 Task: Create a due date automation trigger when advanced on, on the tuesday of the week before a card is due add dates with a start date at 11:00 AM.
Action: Mouse moved to (929, 317)
Screenshot: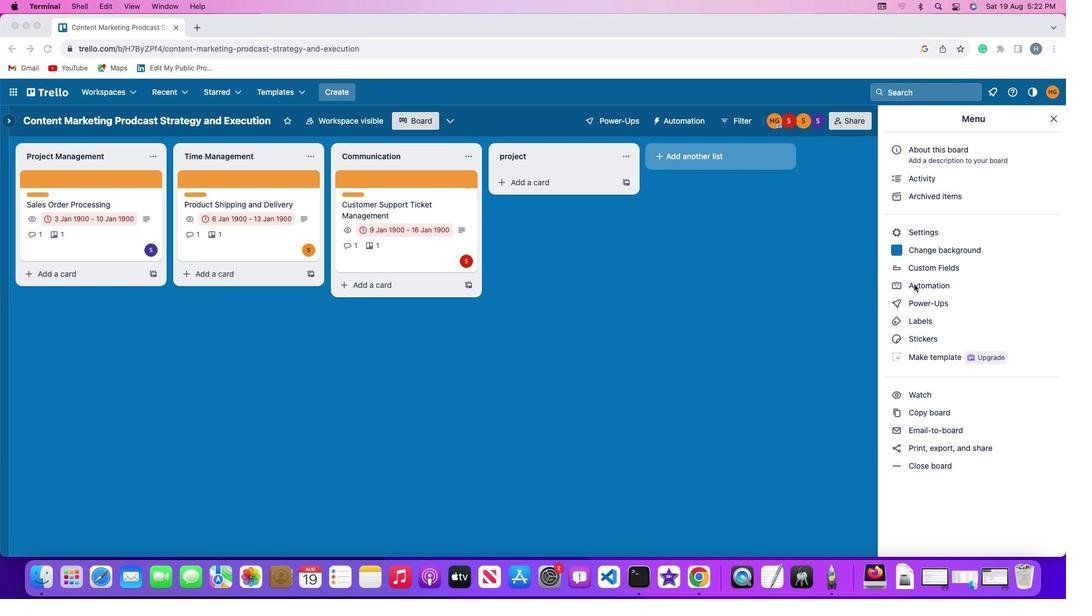 
Action: Mouse pressed left at (929, 317)
Screenshot: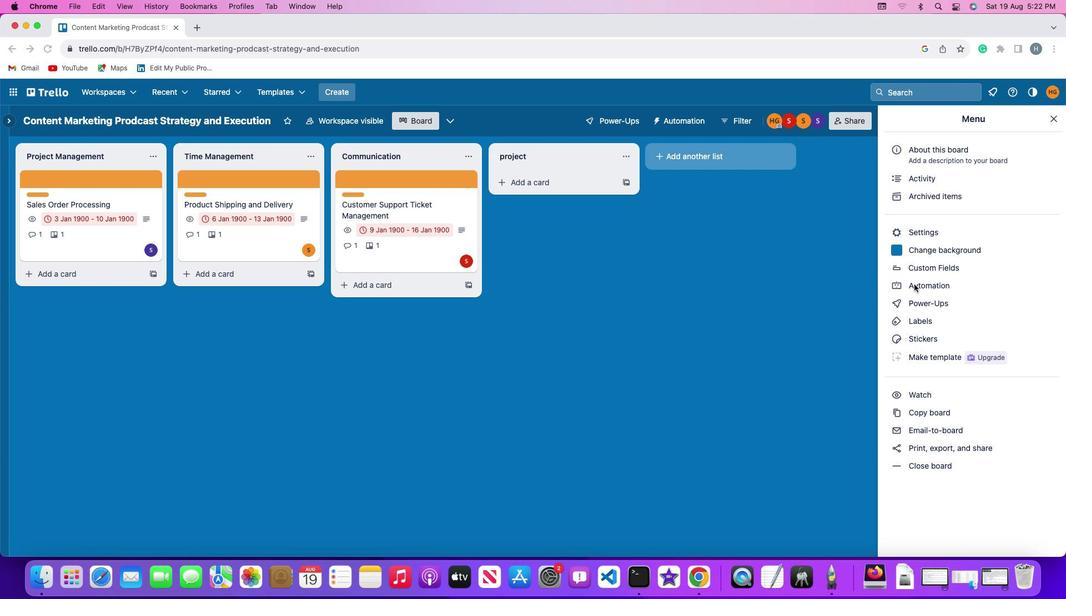 
Action: Mouse pressed left at (929, 317)
Screenshot: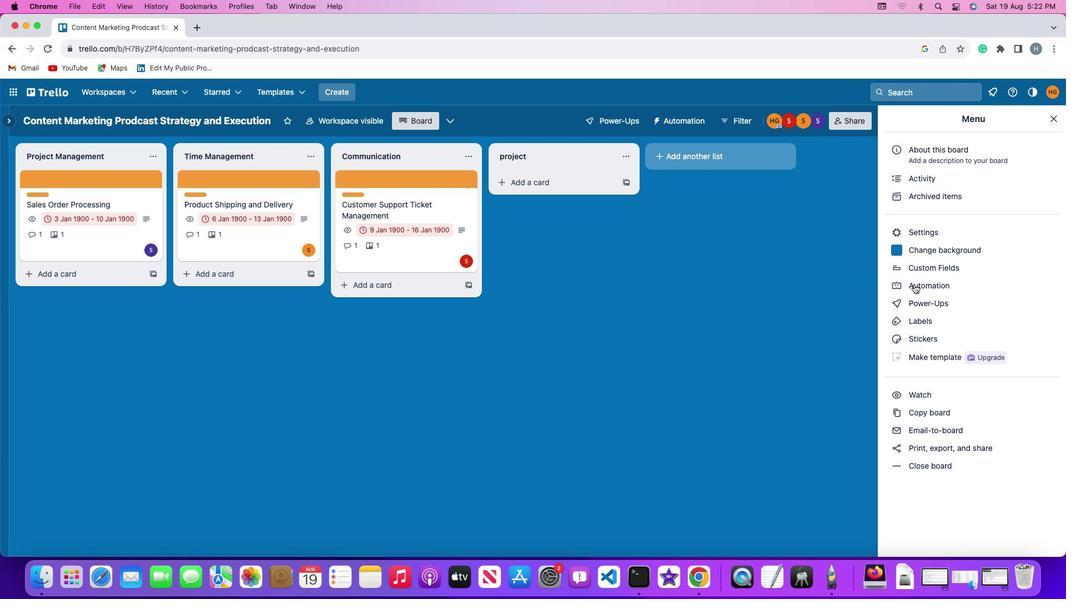 
Action: Mouse moved to (88, 300)
Screenshot: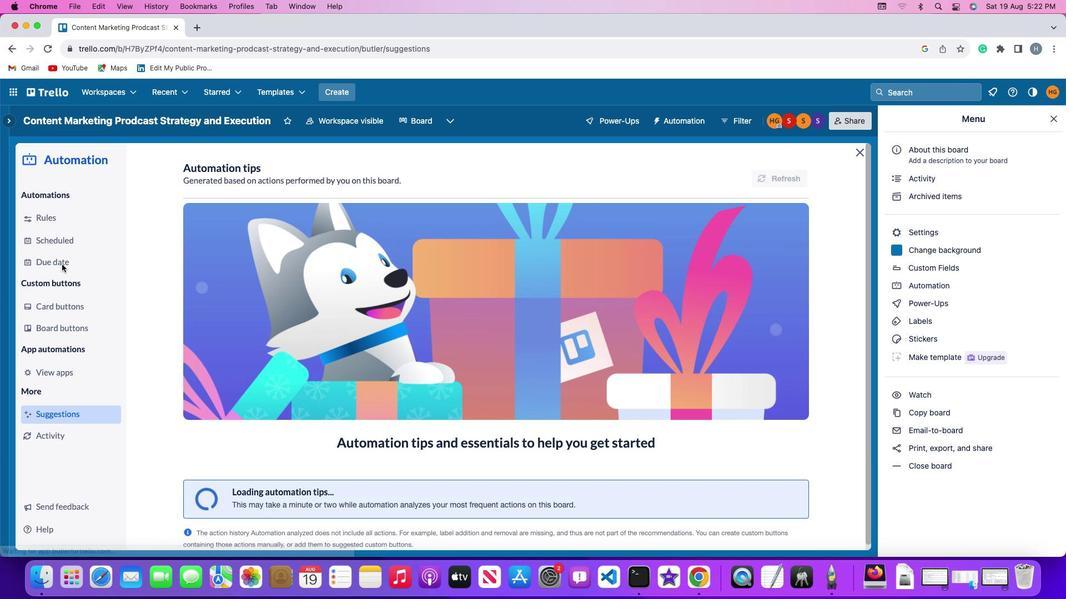 
Action: Mouse pressed left at (88, 300)
Screenshot: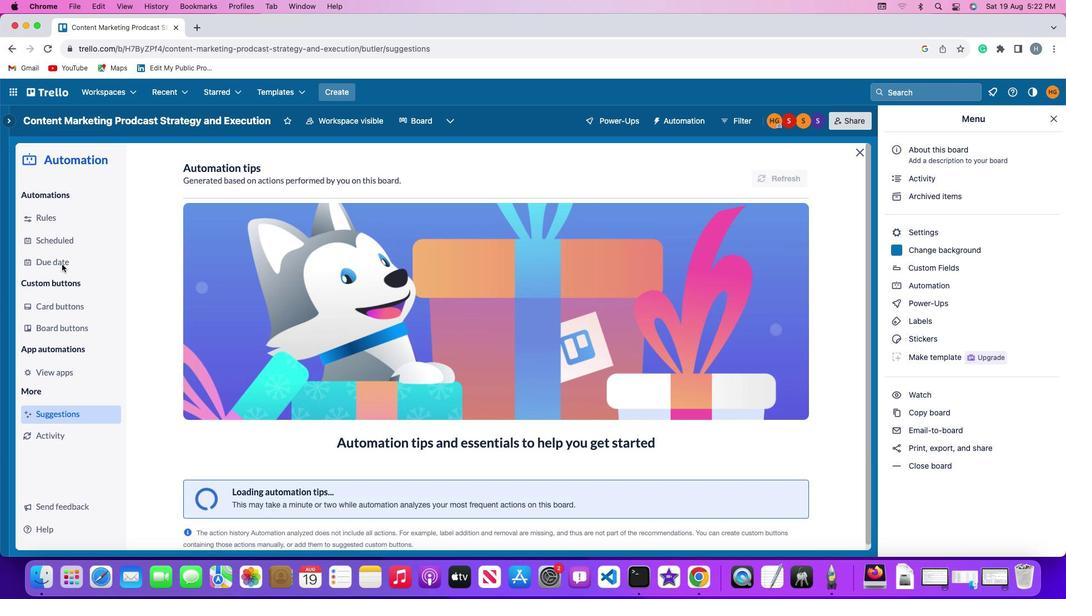 
Action: Mouse moved to (771, 224)
Screenshot: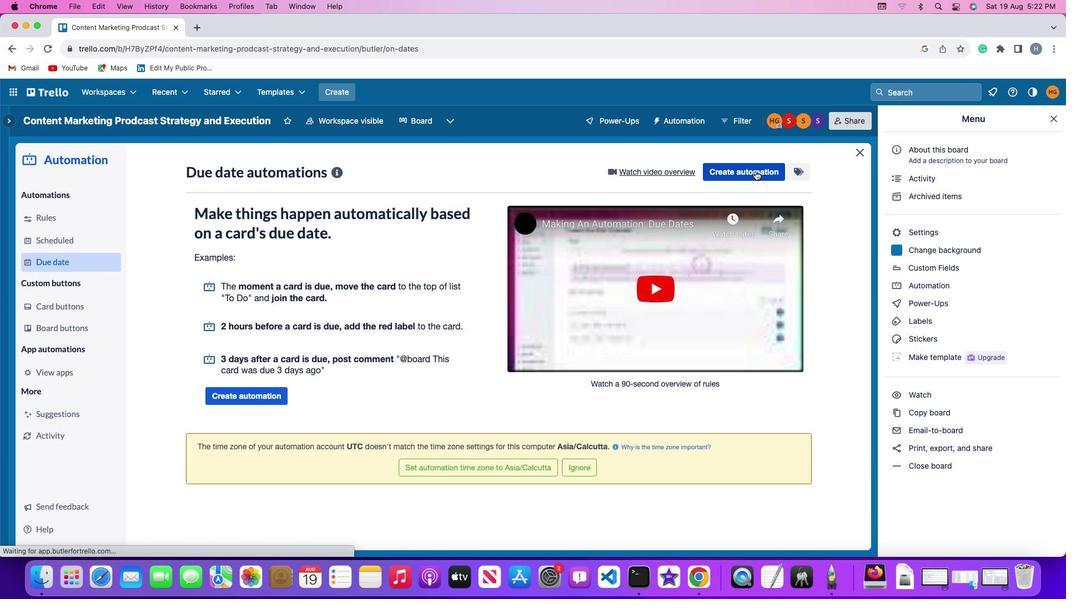 
Action: Mouse pressed left at (771, 224)
Screenshot: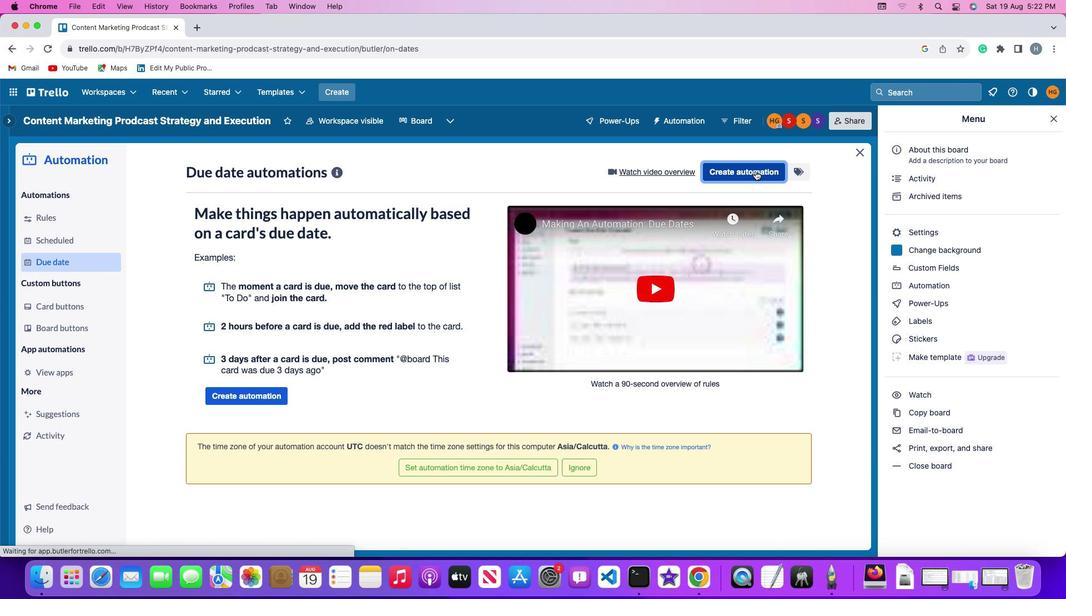 
Action: Mouse moved to (241, 309)
Screenshot: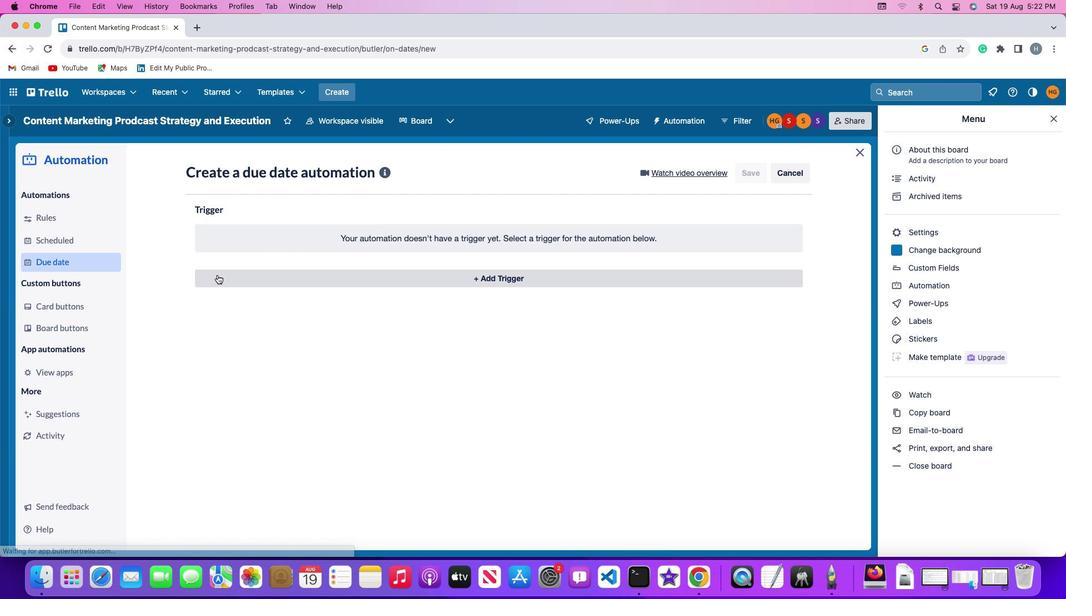 
Action: Mouse pressed left at (241, 309)
Screenshot: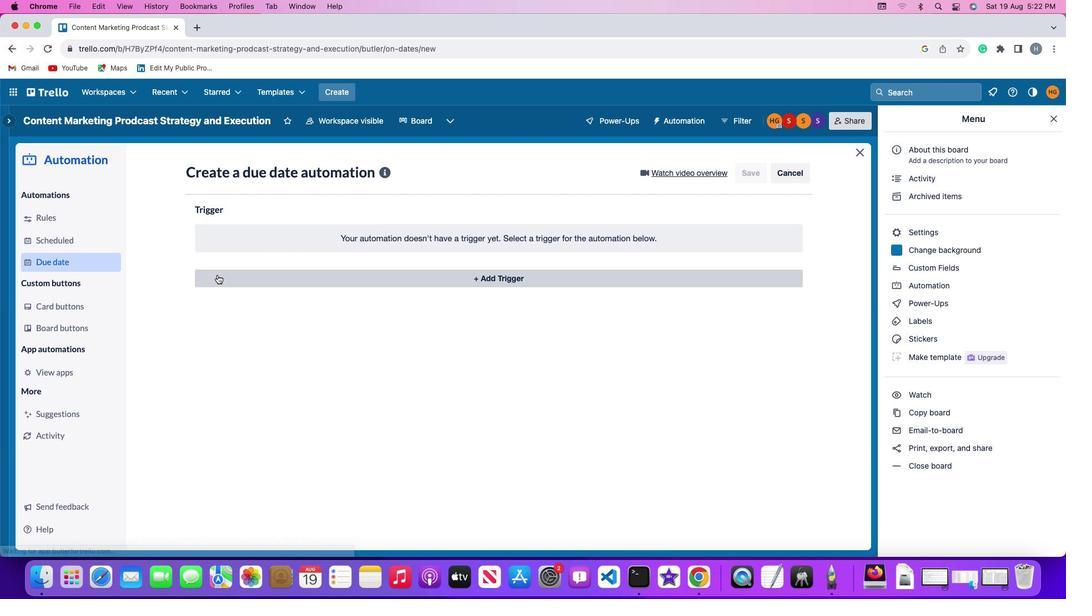 
Action: Mouse moved to (283, 480)
Screenshot: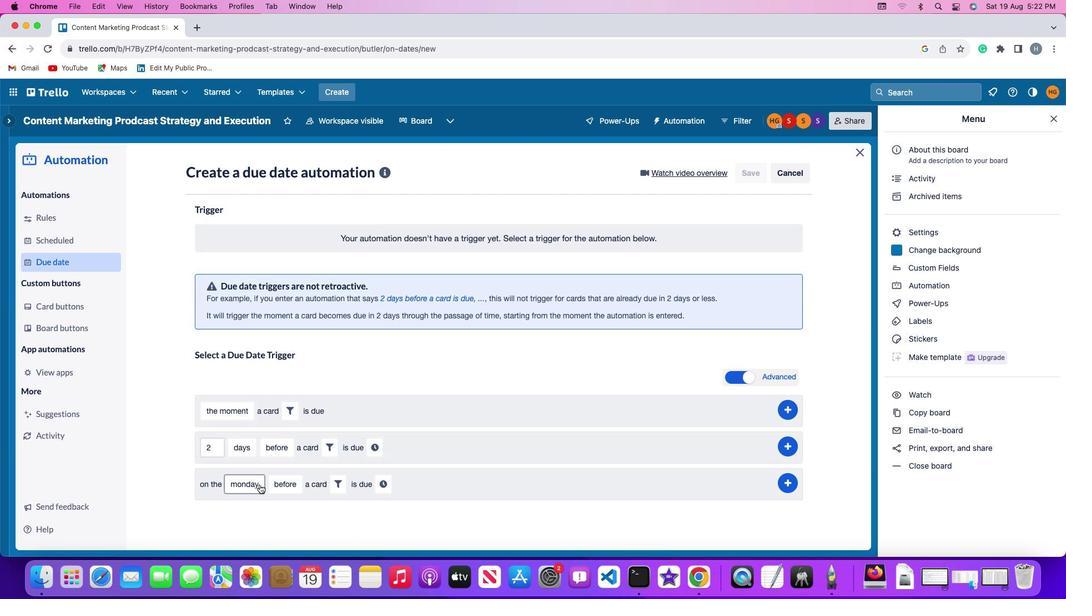 
Action: Mouse pressed left at (283, 480)
Screenshot: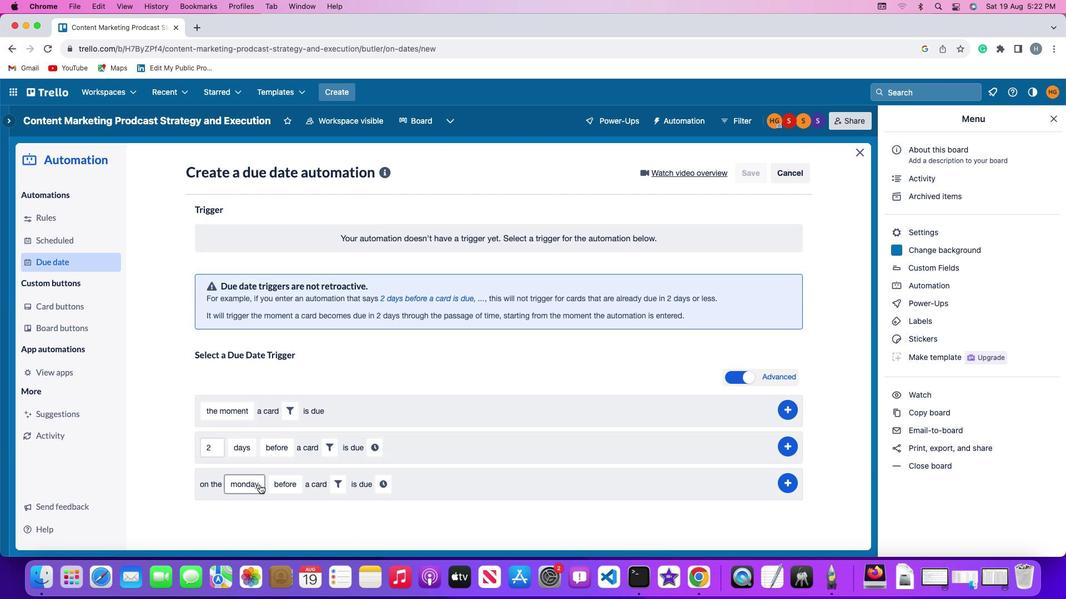 
Action: Mouse moved to (300, 376)
Screenshot: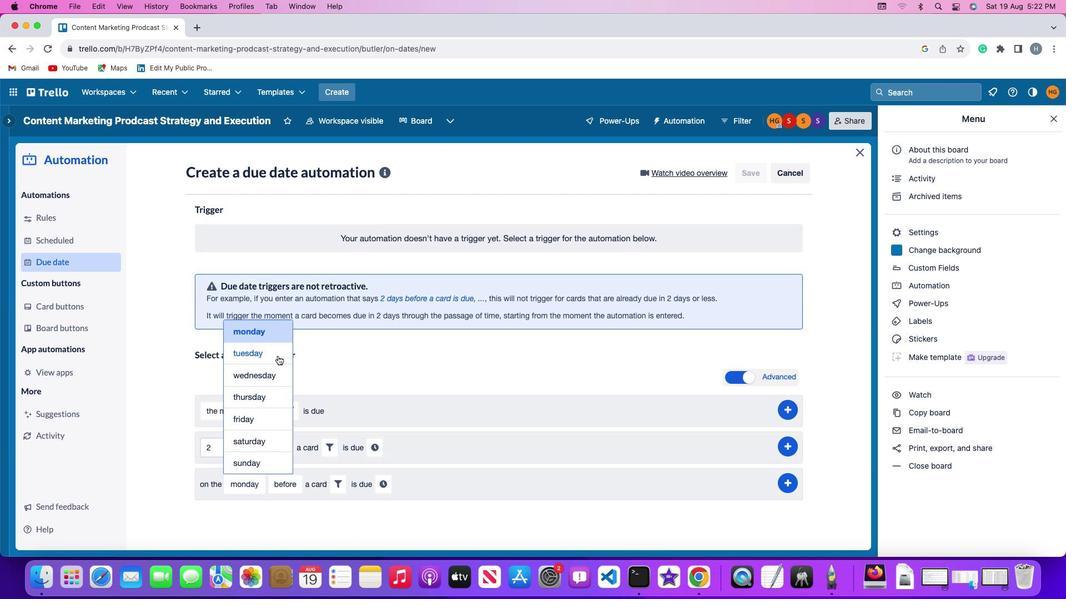 
Action: Mouse pressed left at (300, 376)
Screenshot: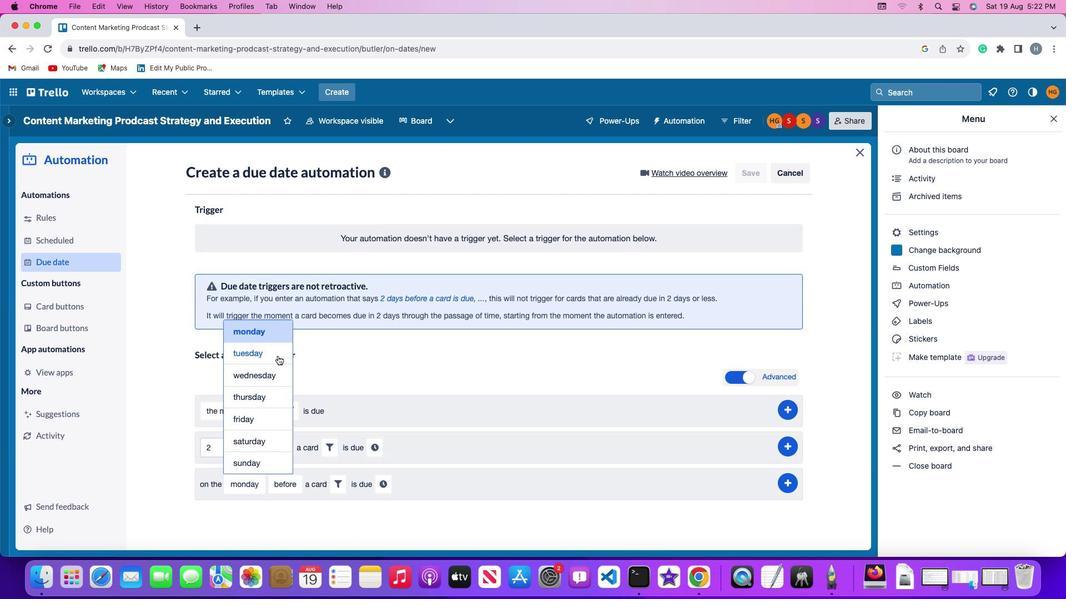 
Action: Mouse moved to (309, 484)
Screenshot: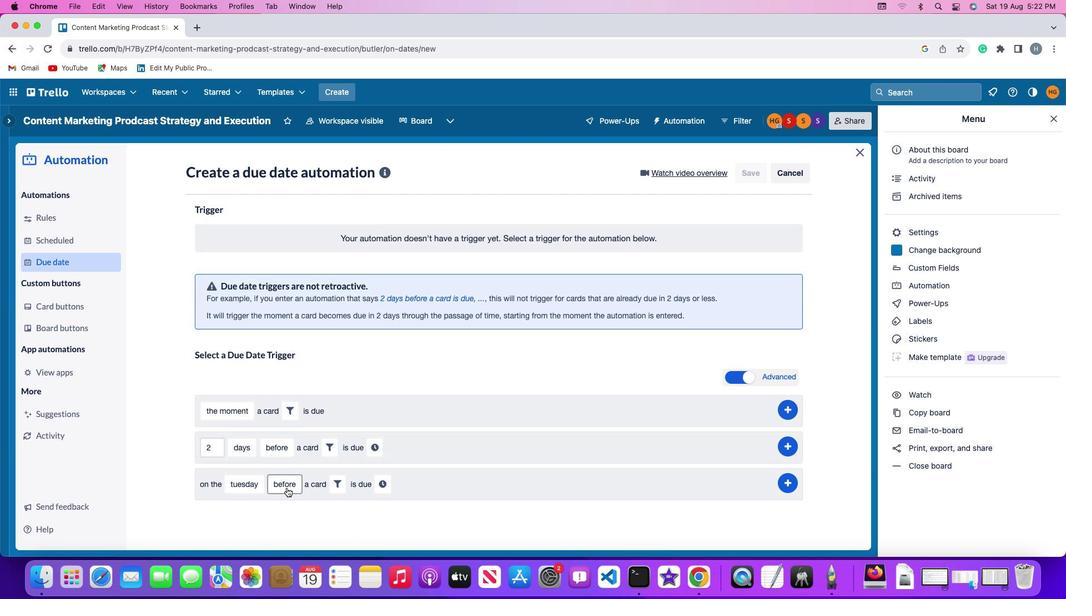 
Action: Mouse pressed left at (309, 484)
Screenshot: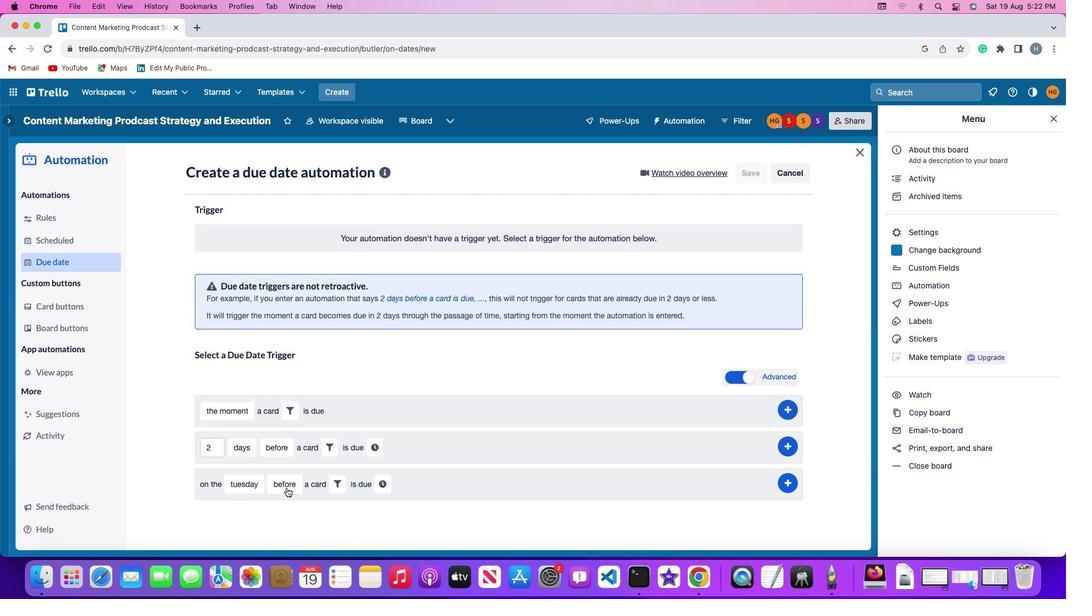 
Action: Mouse moved to (319, 463)
Screenshot: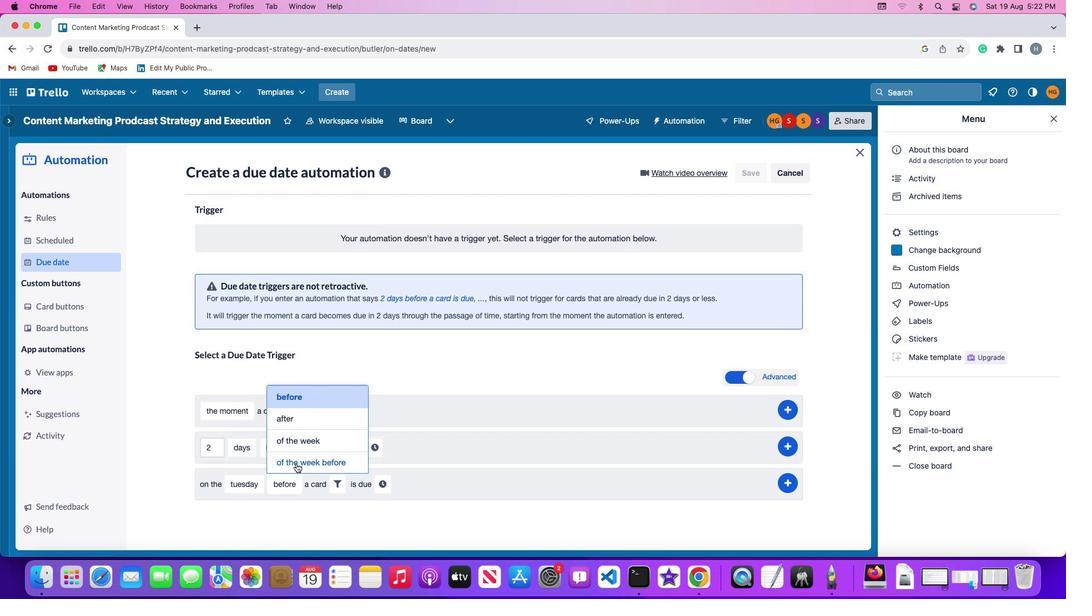 
Action: Mouse pressed left at (319, 463)
Screenshot: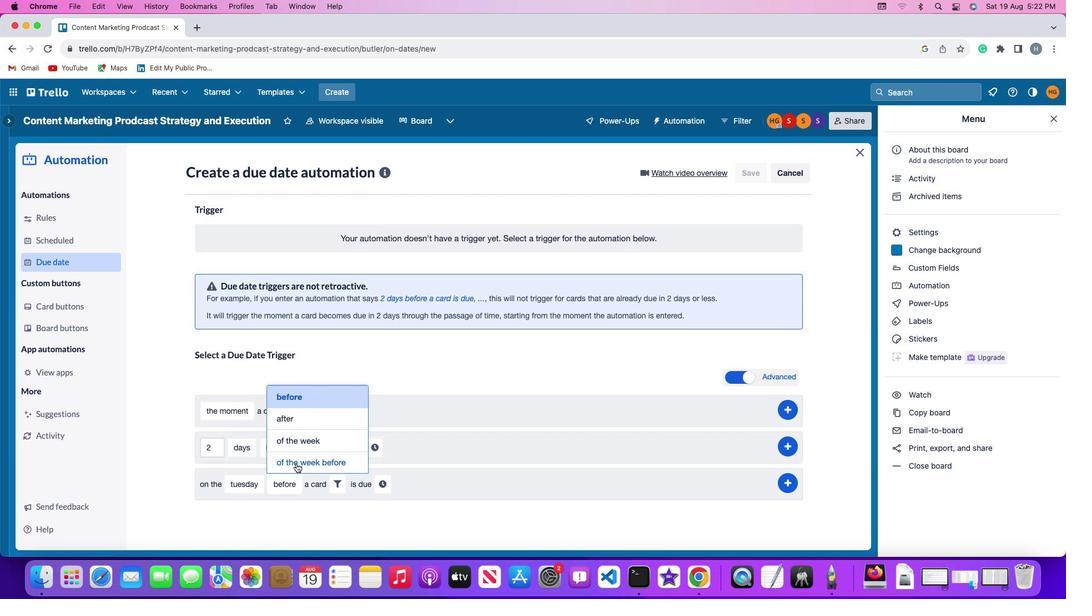 
Action: Mouse moved to (395, 480)
Screenshot: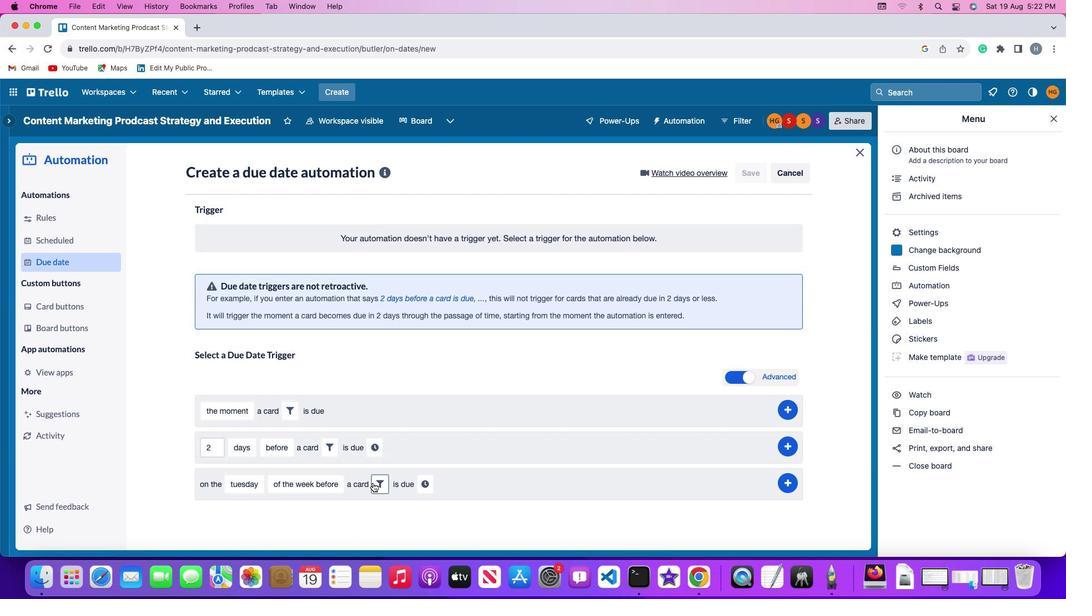 
Action: Mouse pressed left at (395, 480)
Screenshot: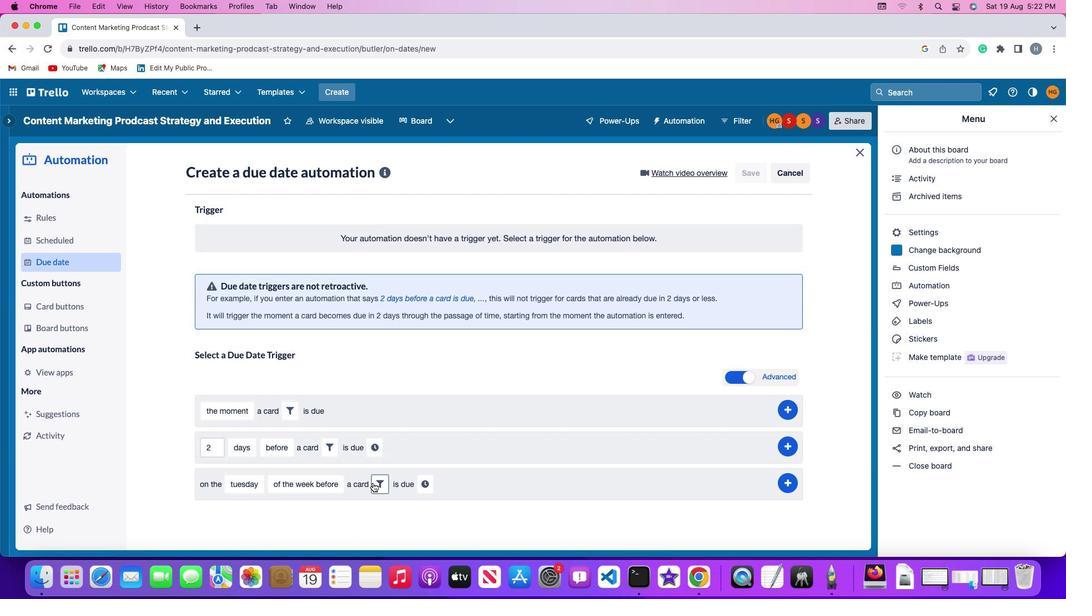 
Action: Mouse moved to (466, 503)
Screenshot: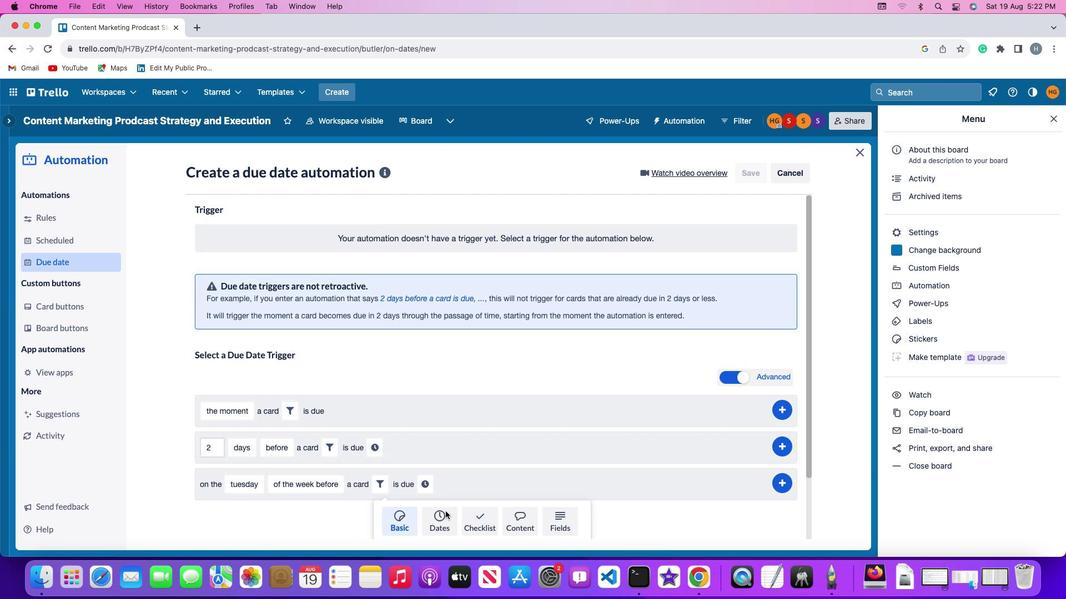 
Action: Mouse pressed left at (466, 503)
Screenshot: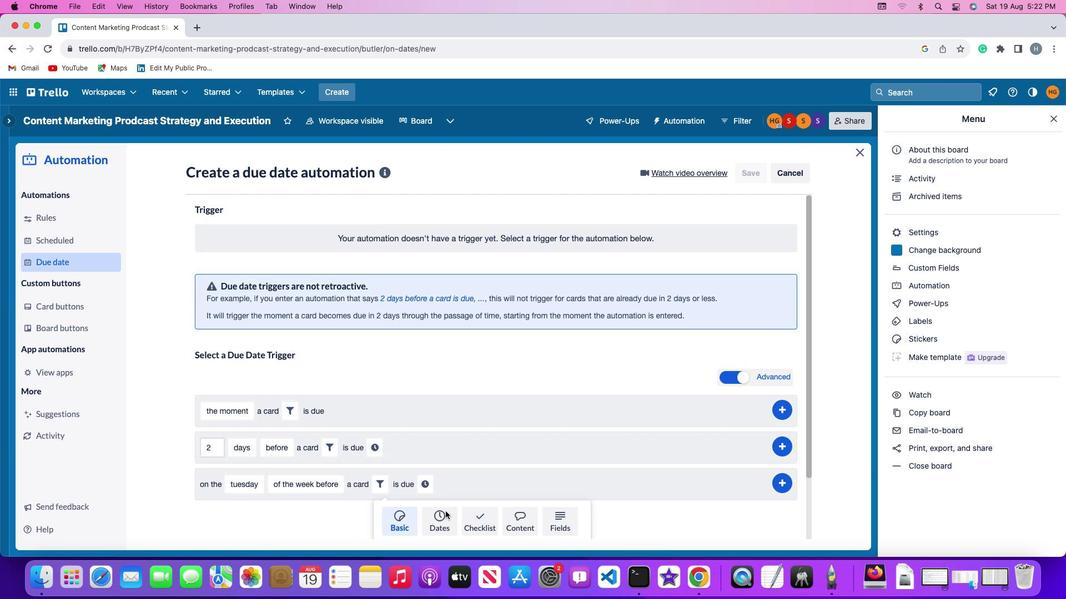 
Action: Mouse moved to (352, 505)
Screenshot: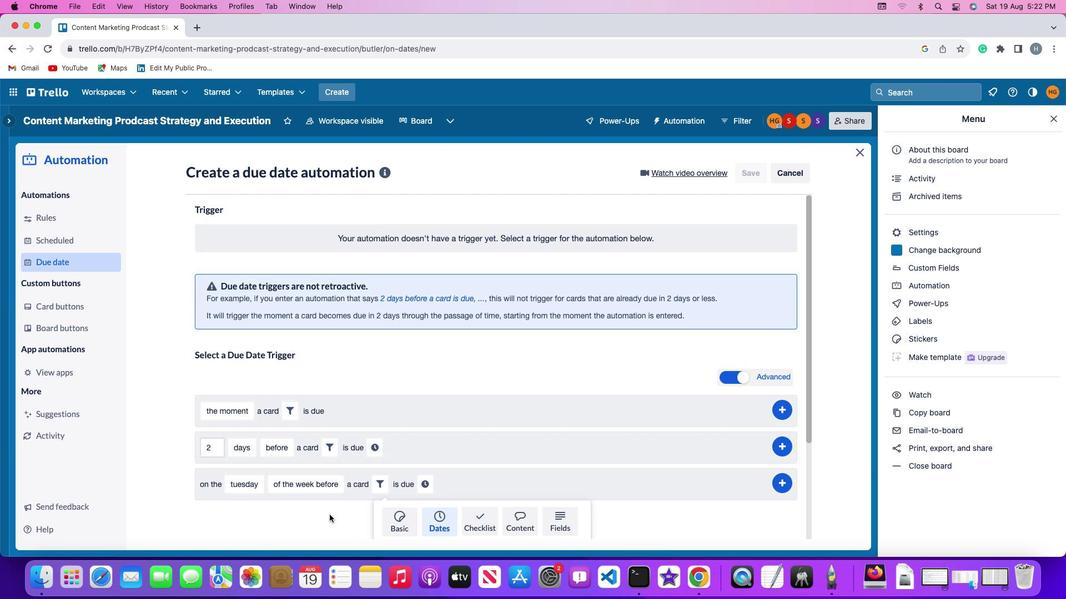 
Action: Mouse scrolled (352, 505) with delta (27, 84)
Screenshot: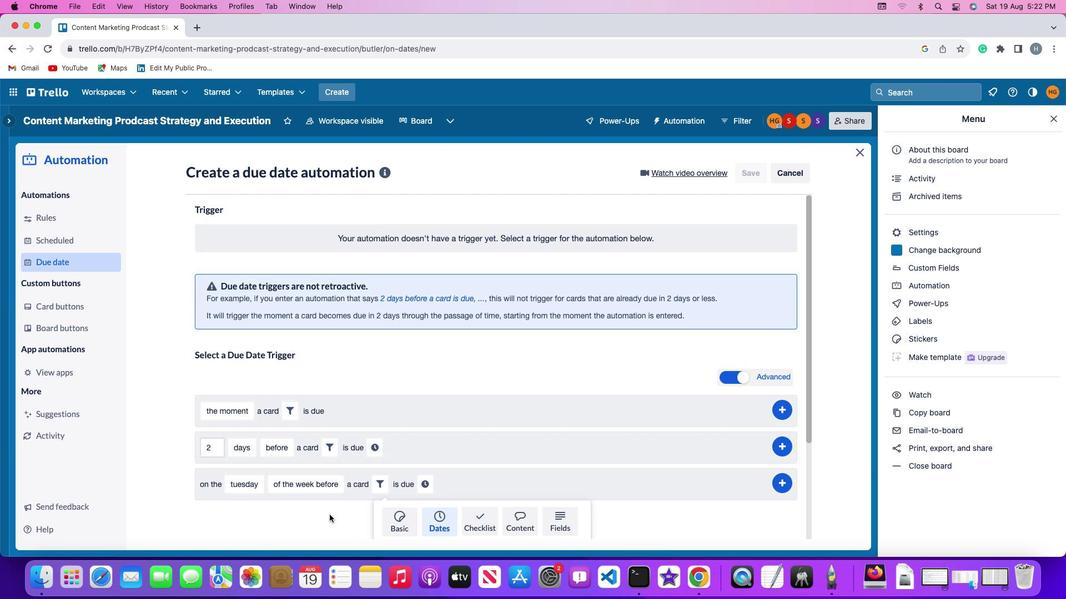 
Action: Mouse scrolled (352, 505) with delta (27, 84)
Screenshot: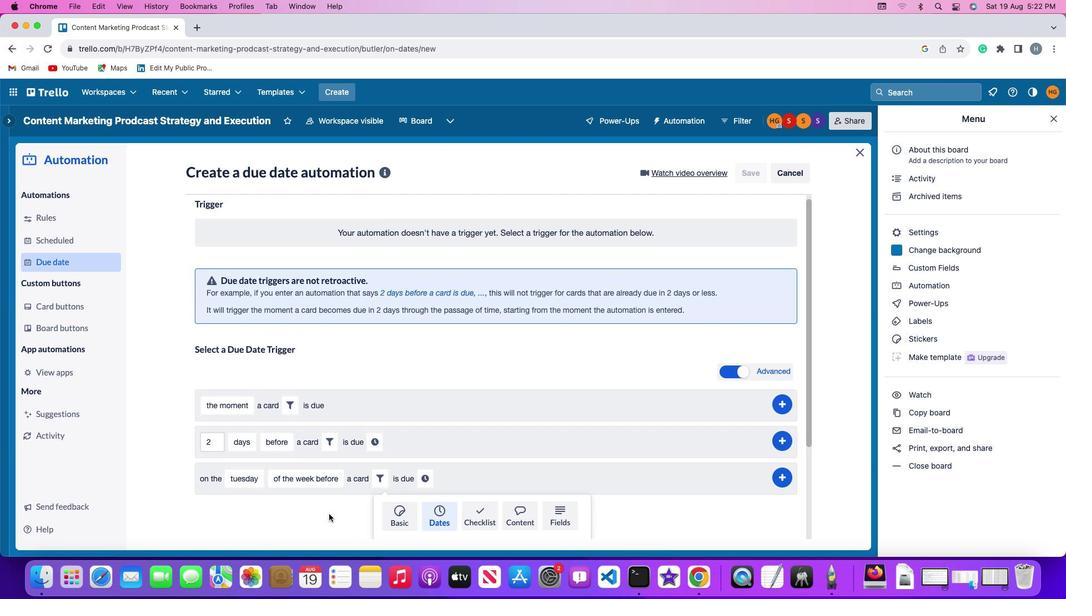 
Action: Mouse scrolled (352, 505) with delta (27, 84)
Screenshot: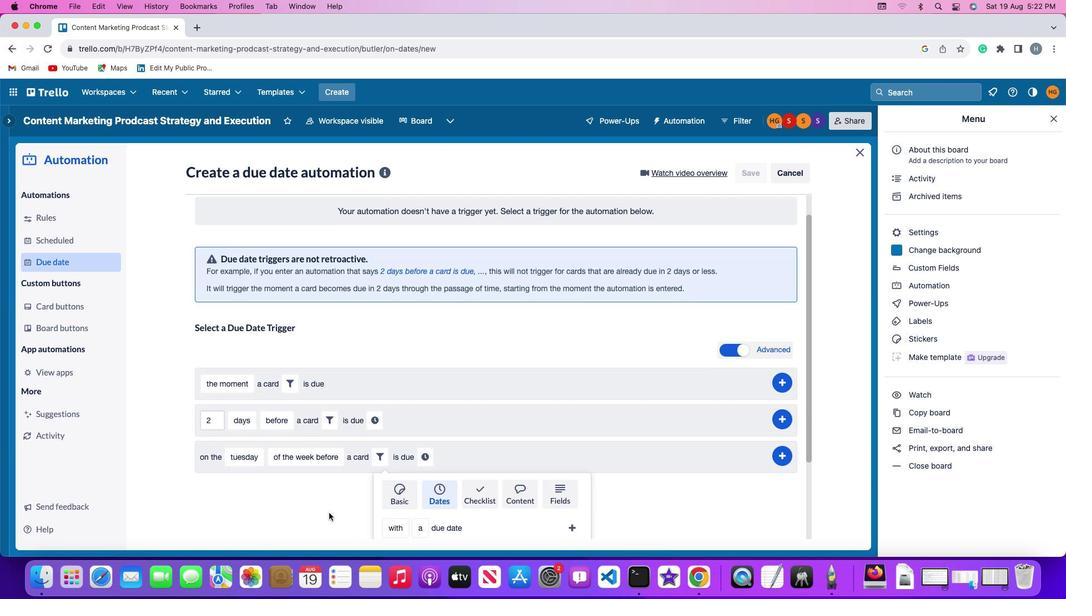 
Action: Mouse scrolled (352, 505) with delta (27, 83)
Screenshot: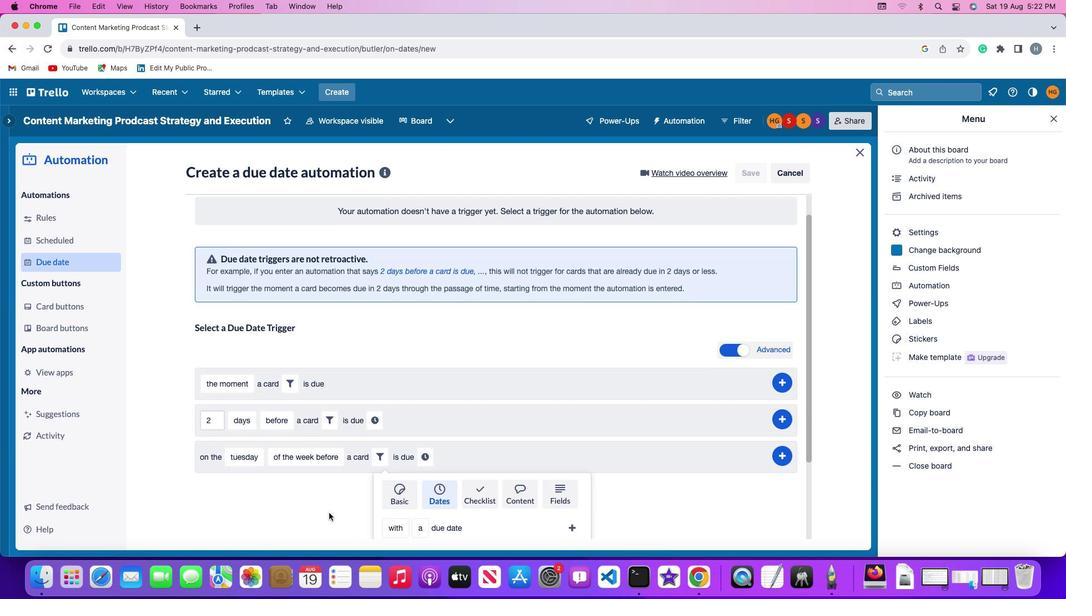 
Action: Mouse moved to (352, 505)
Screenshot: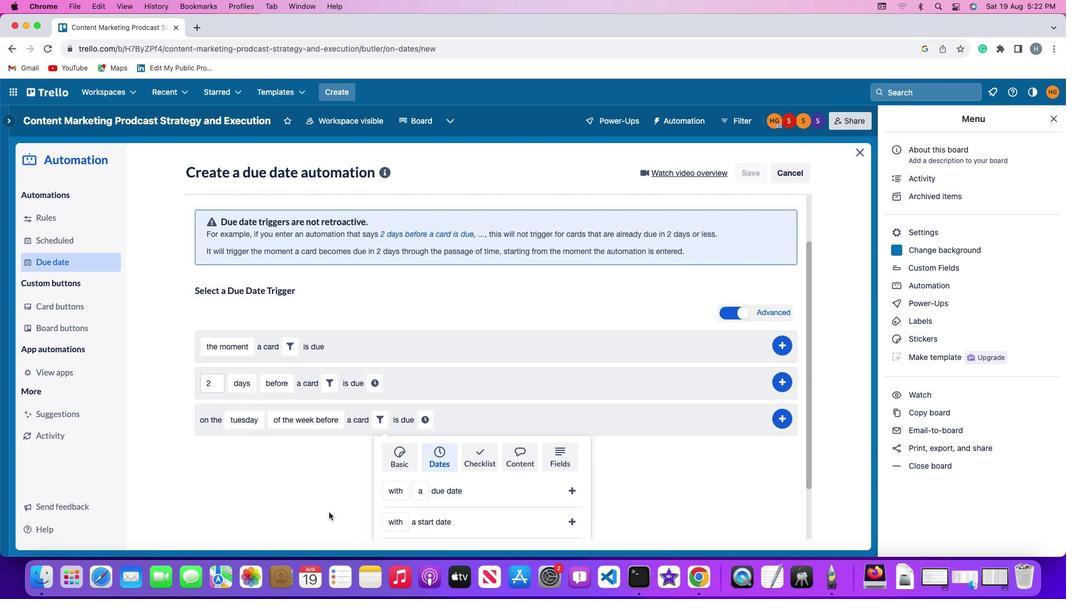 
Action: Mouse scrolled (352, 505) with delta (27, 82)
Screenshot: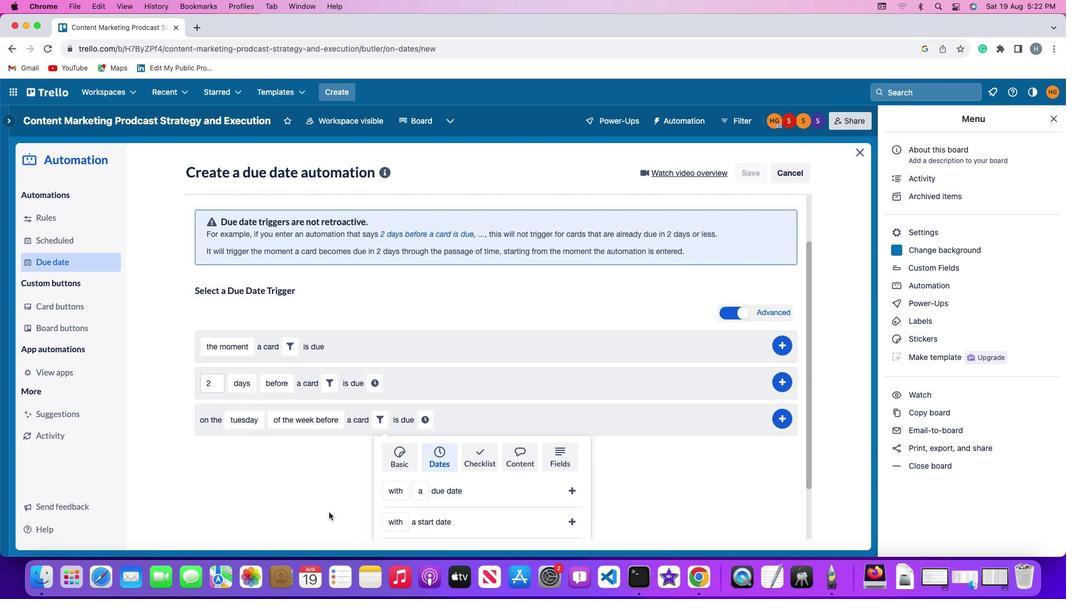 
Action: Mouse moved to (407, 458)
Screenshot: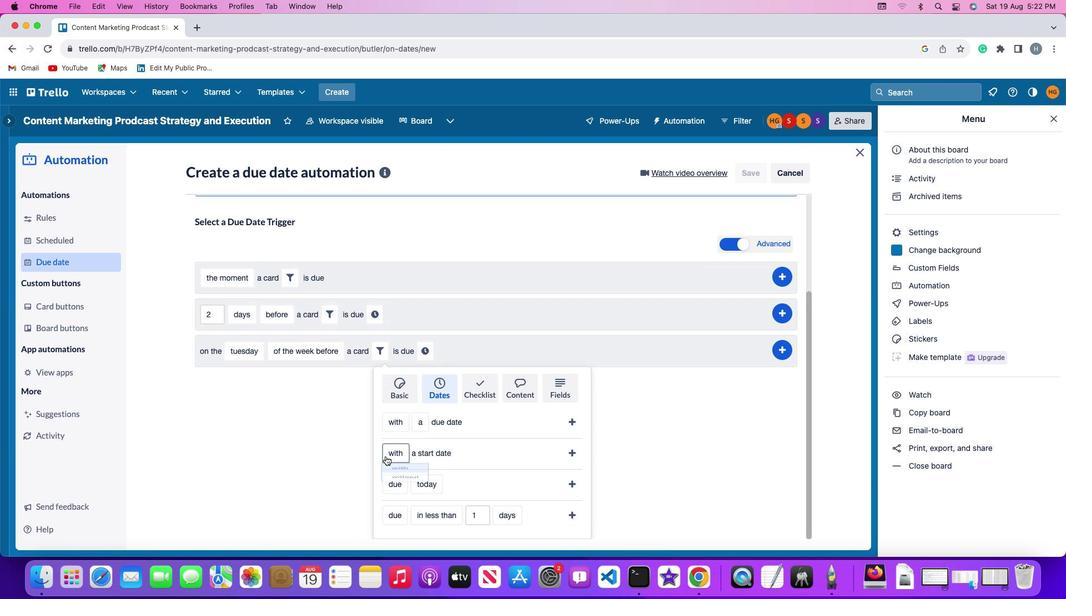 
Action: Mouse pressed left at (407, 458)
Screenshot: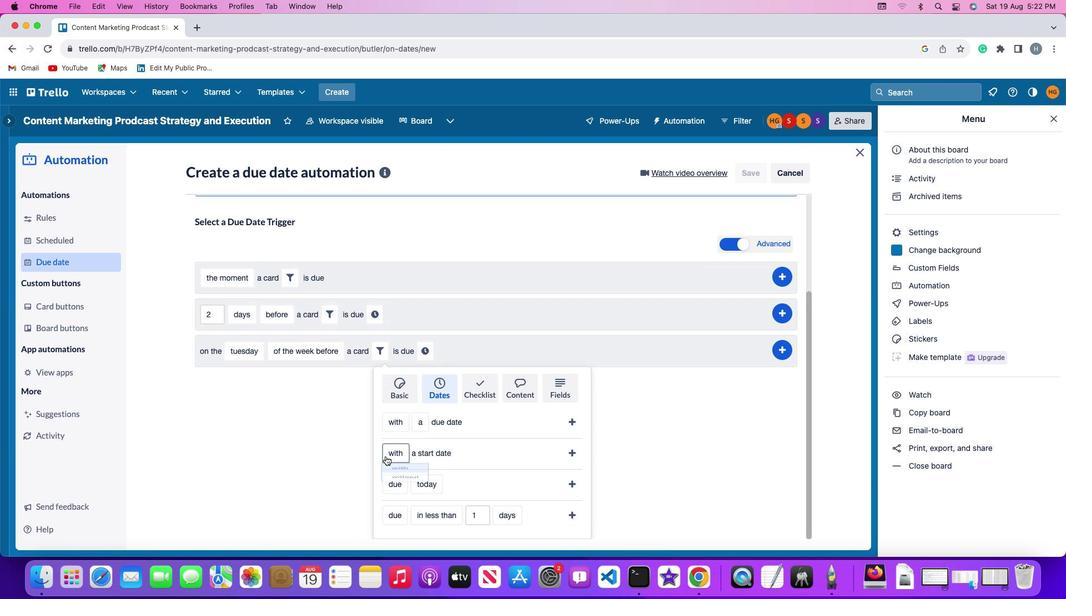 
Action: Mouse moved to (419, 468)
Screenshot: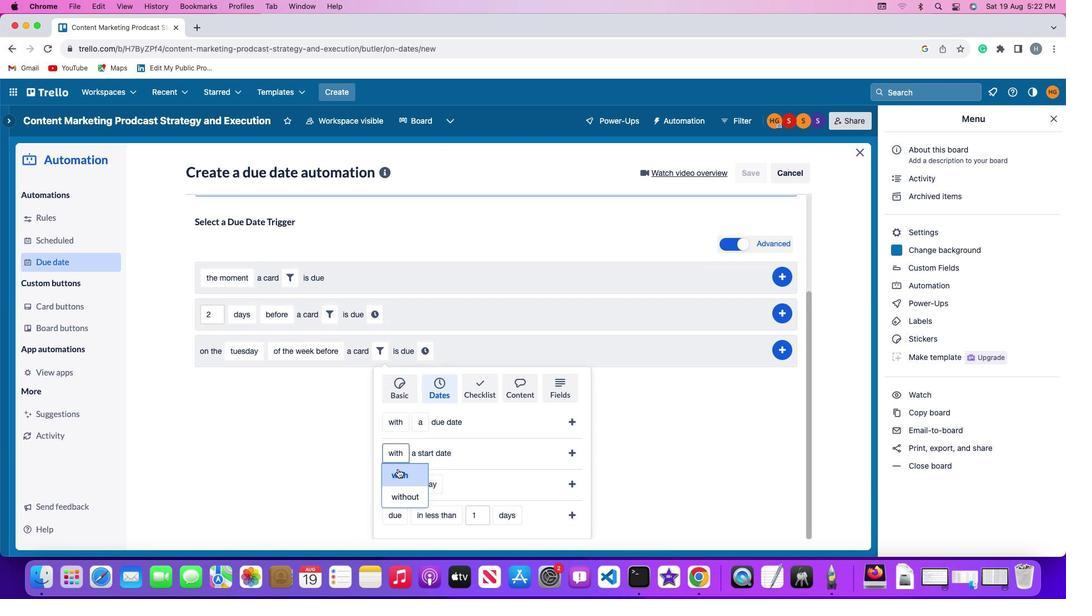 
Action: Mouse pressed left at (419, 468)
Screenshot: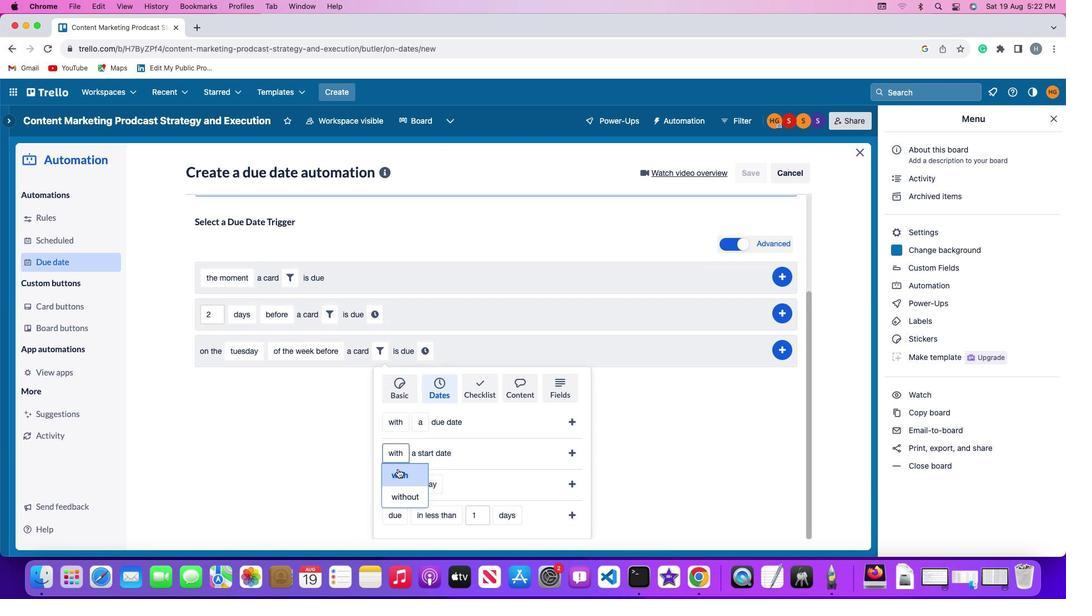 
Action: Mouse moved to (593, 453)
Screenshot: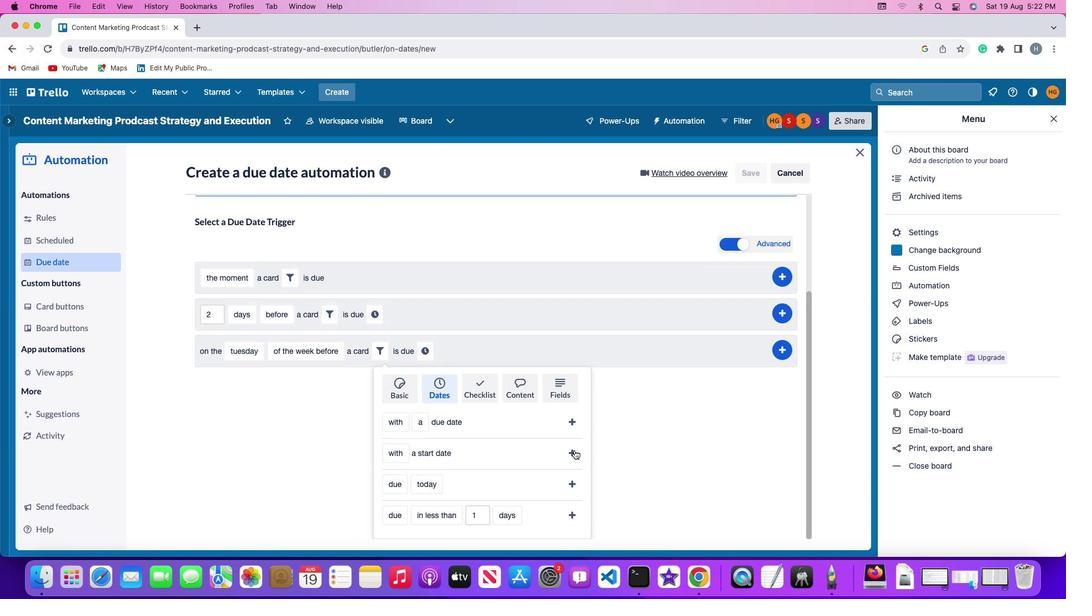 
Action: Mouse pressed left at (593, 453)
Screenshot: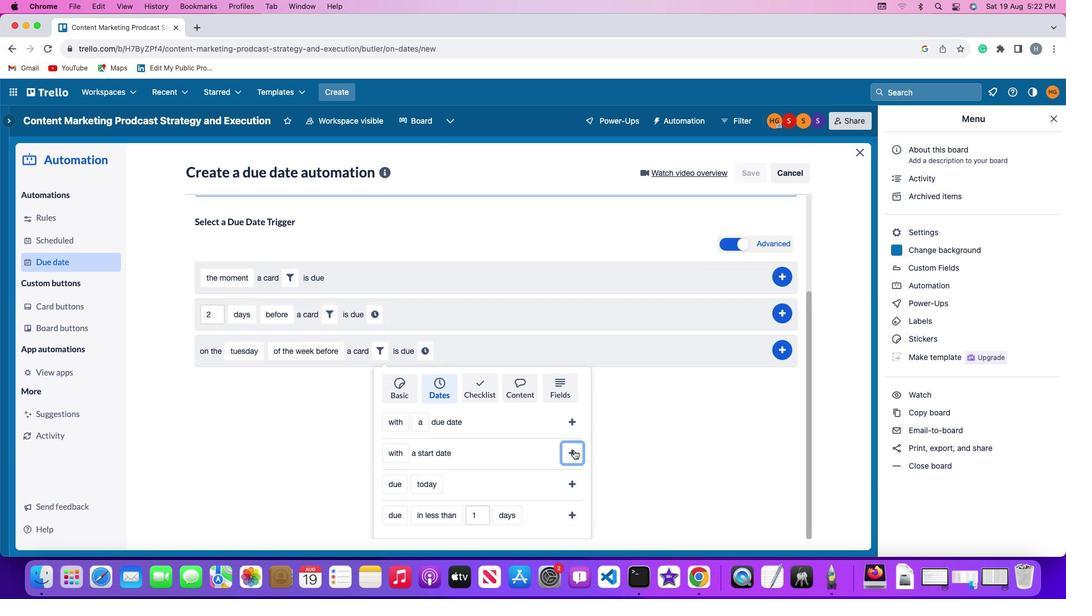 
Action: Mouse moved to (533, 479)
Screenshot: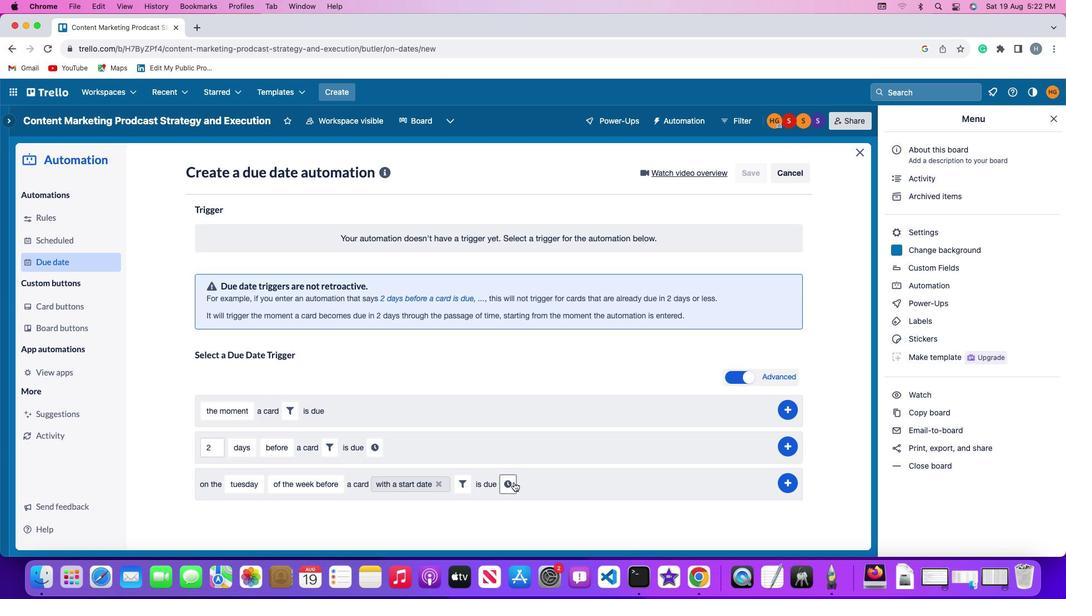 
Action: Mouse pressed left at (533, 479)
Screenshot: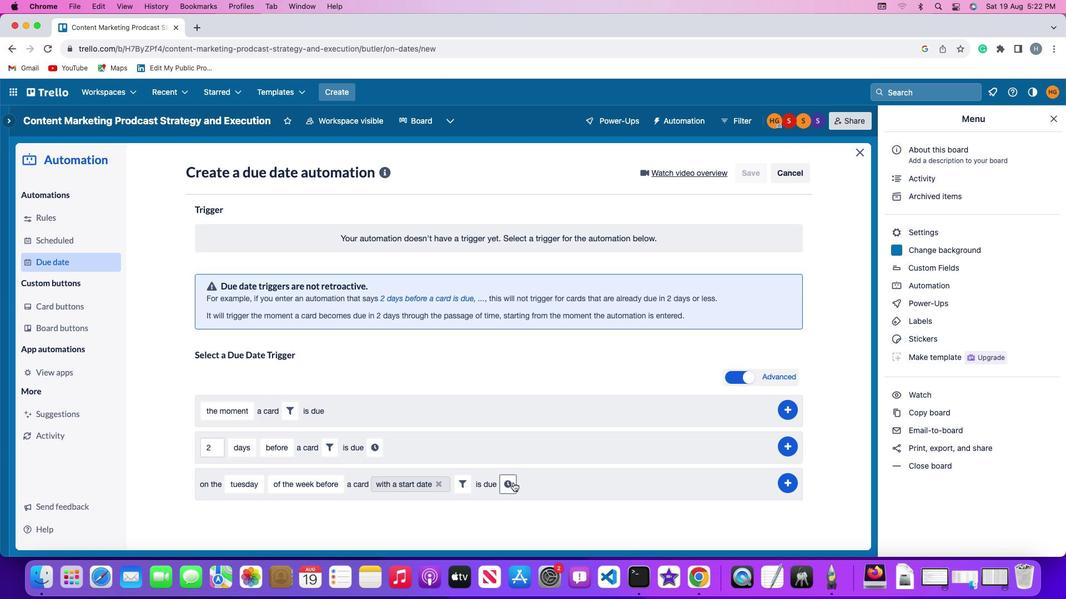 
Action: Mouse moved to (554, 481)
Screenshot: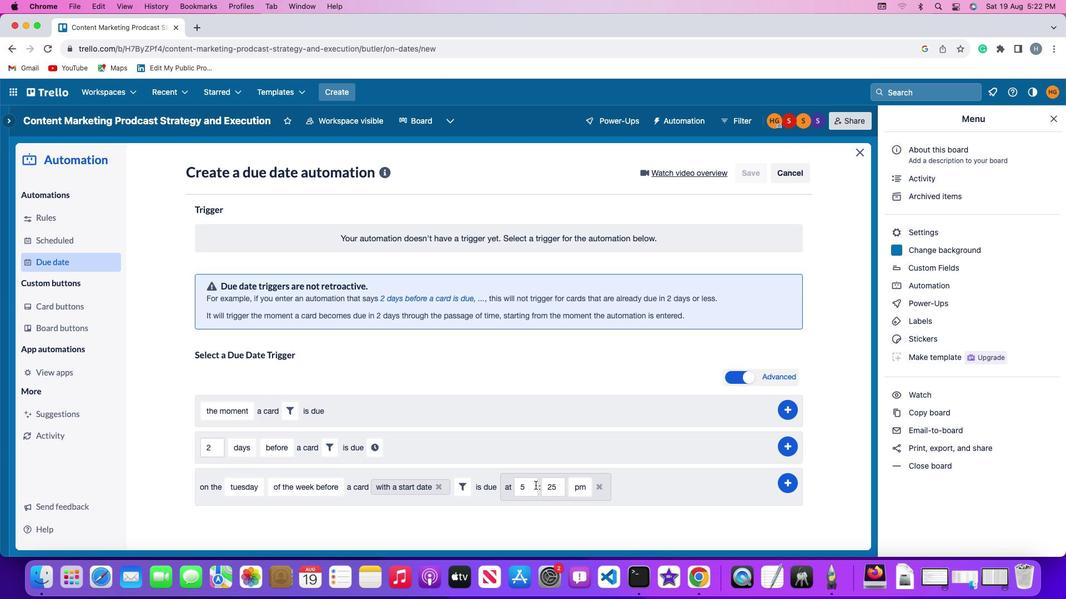 
Action: Mouse pressed left at (554, 481)
Screenshot: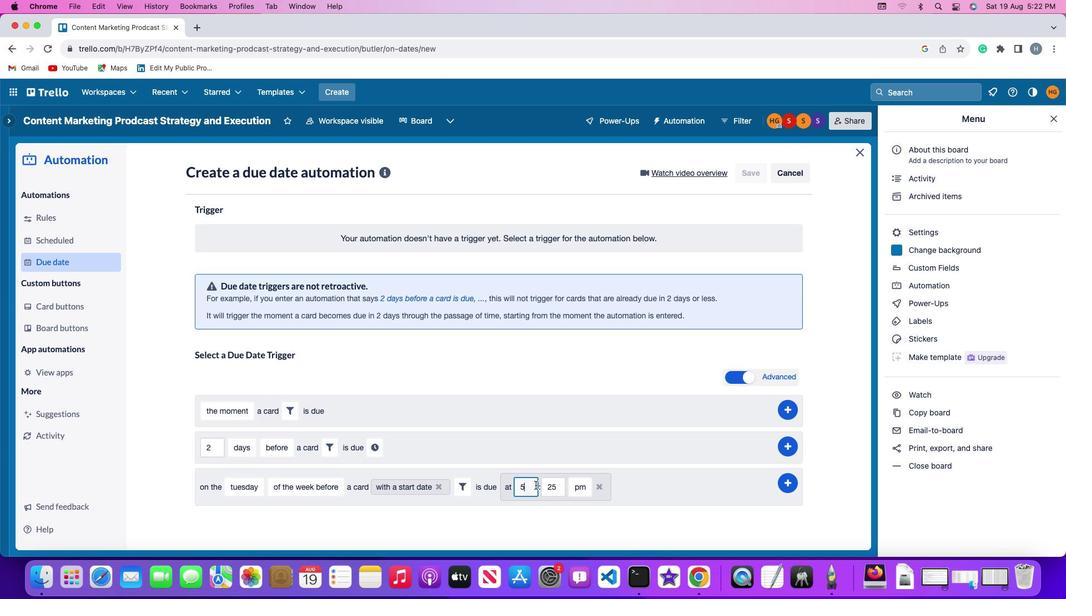 
Action: Key pressed Key.backspace'1''1'
Screenshot: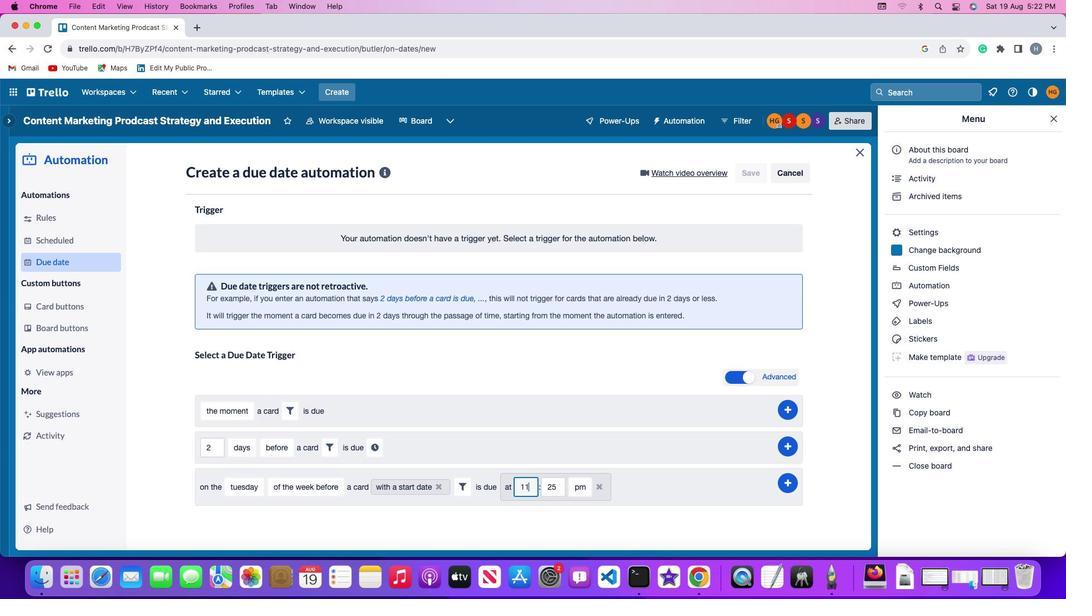 
Action: Mouse moved to (578, 483)
Screenshot: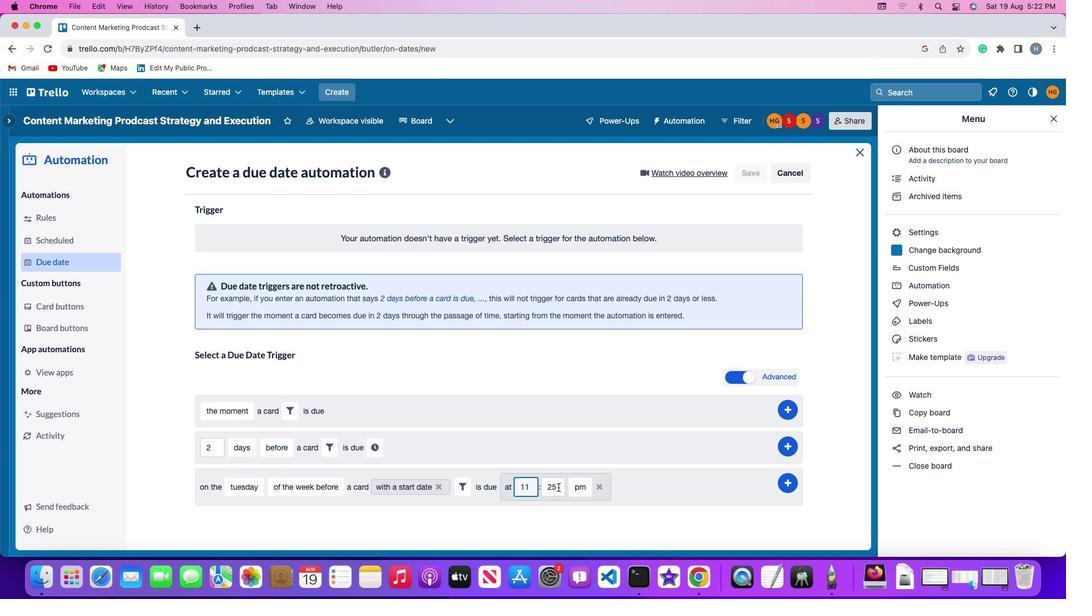 
Action: Mouse pressed left at (578, 483)
Screenshot: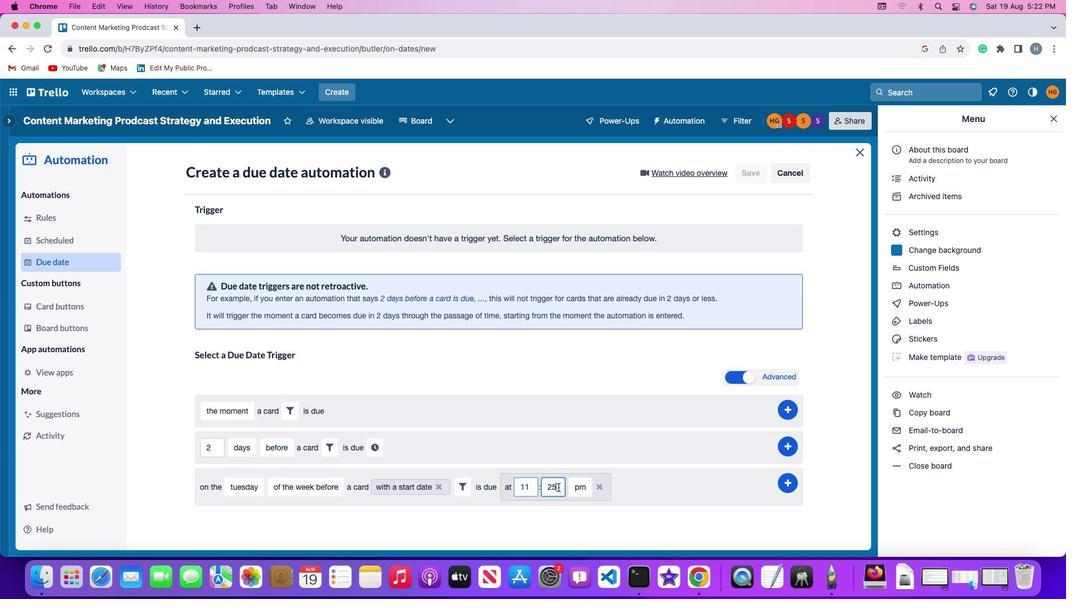 
Action: Key pressed Key.backspaceKey.backspace'0''0'
Screenshot: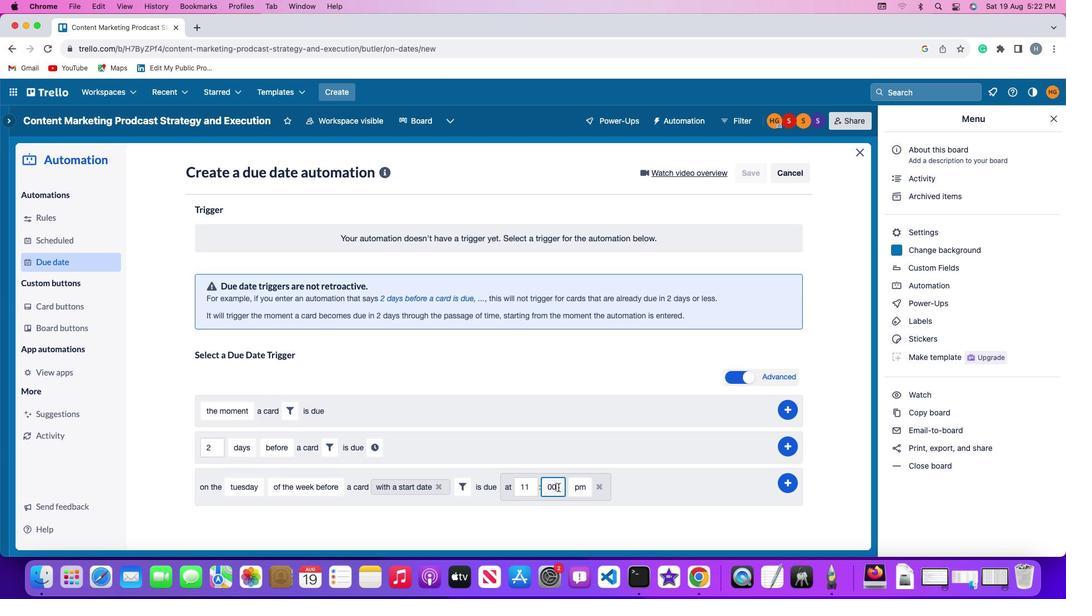 
Action: Mouse moved to (592, 482)
Screenshot: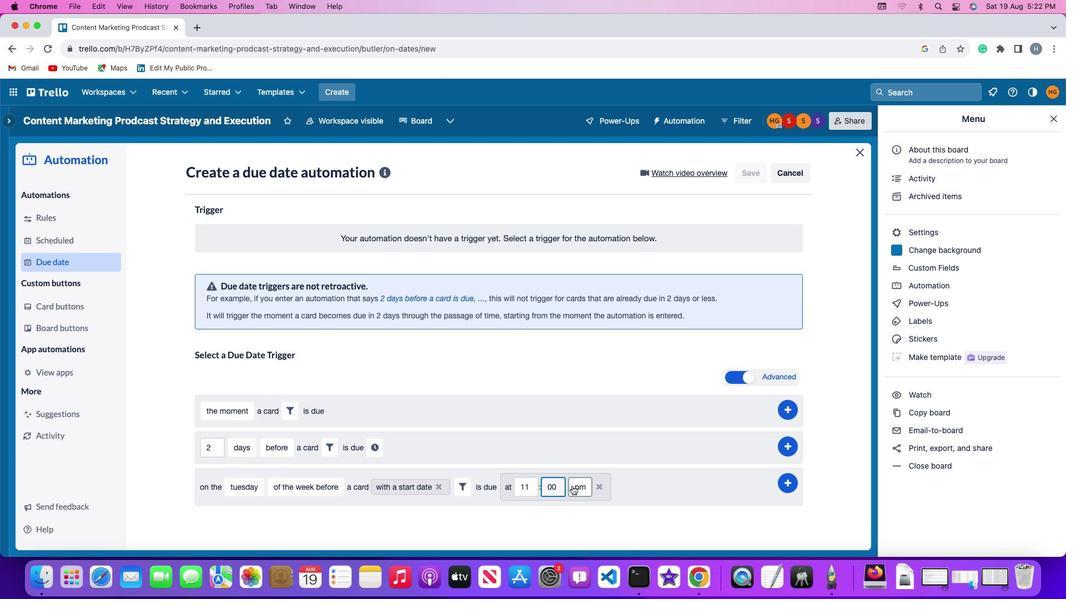 
Action: Mouse pressed left at (592, 482)
Screenshot: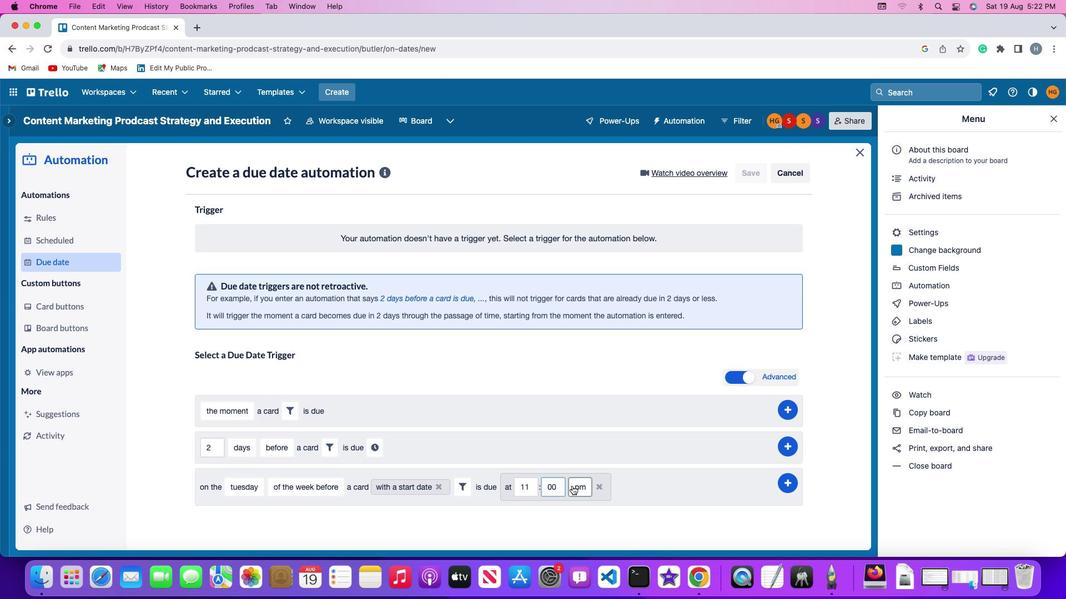 
Action: Mouse moved to (599, 495)
Screenshot: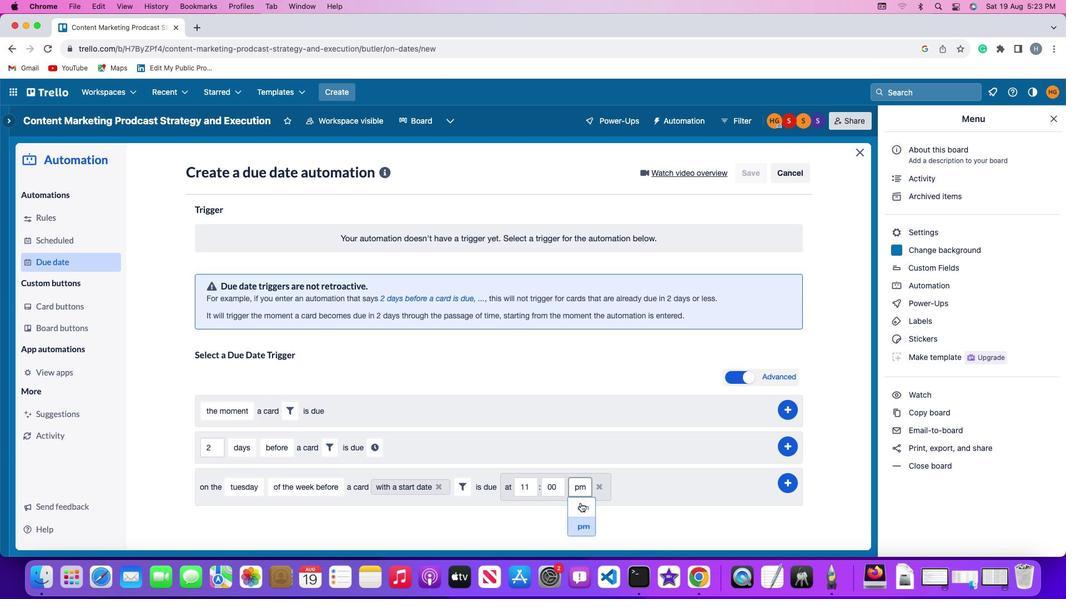 
Action: Mouse pressed left at (599, 495)
Screenshot: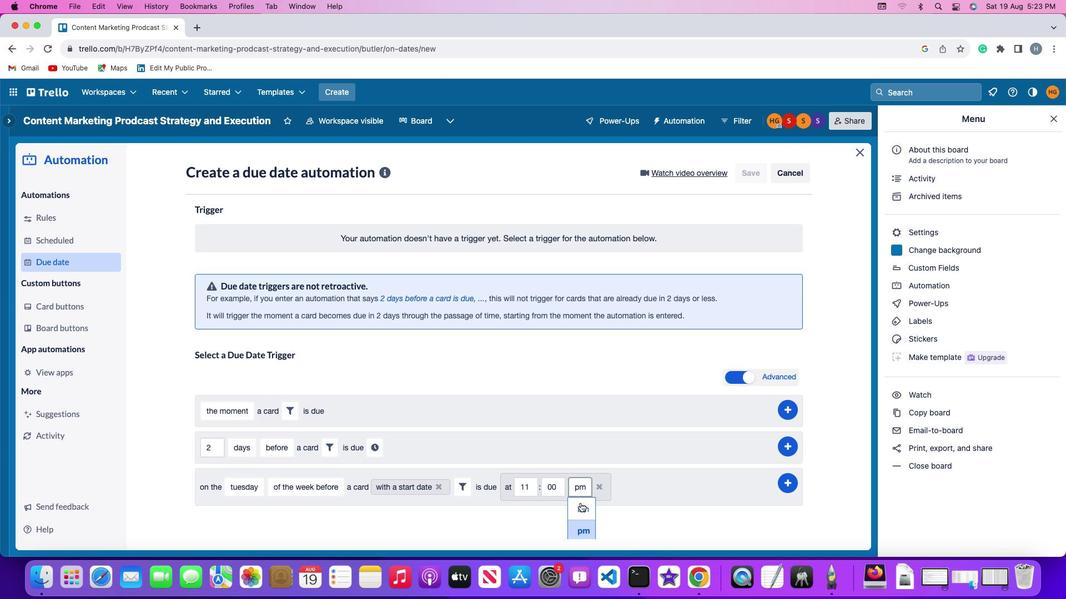 
Action: Mouse moved to (803, 477)
Screenshot: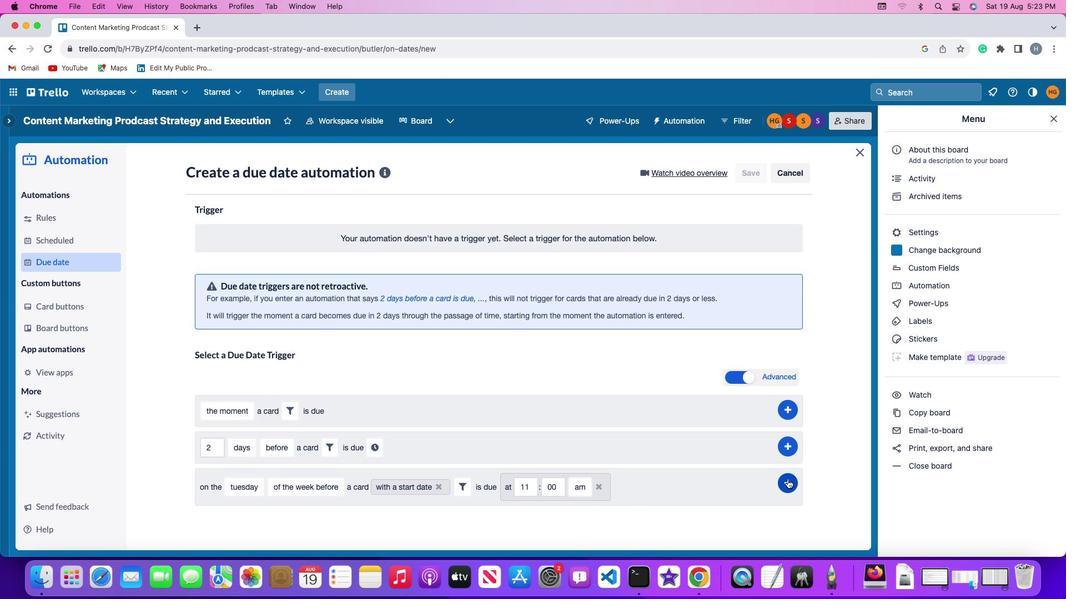 
Action: Mouse pressed left at (803, 477)
Screenshot: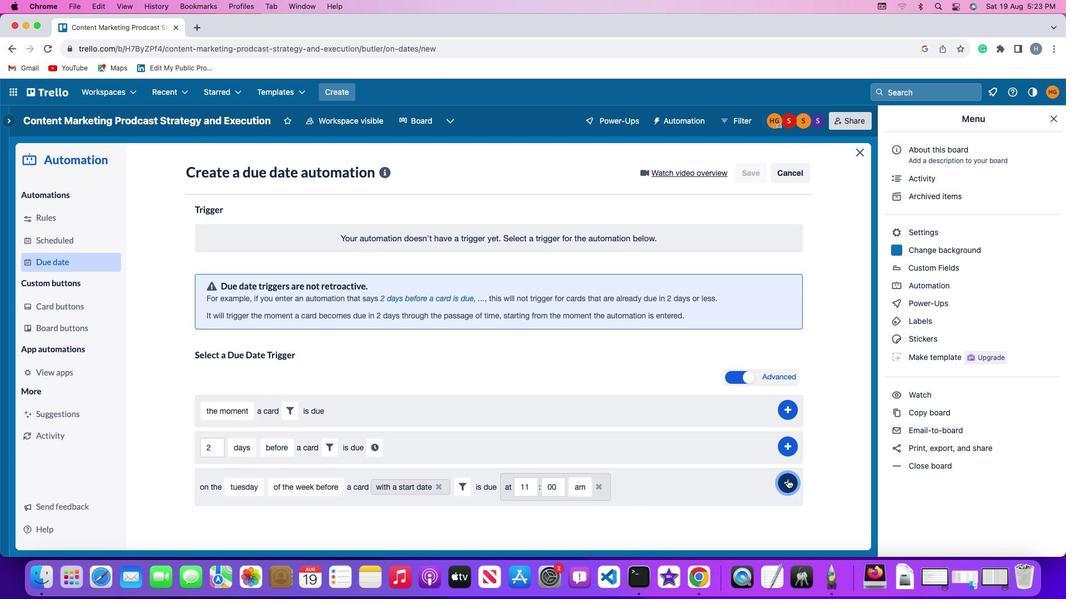 
Action: Mouse moved to (856, 419)
Screenshot: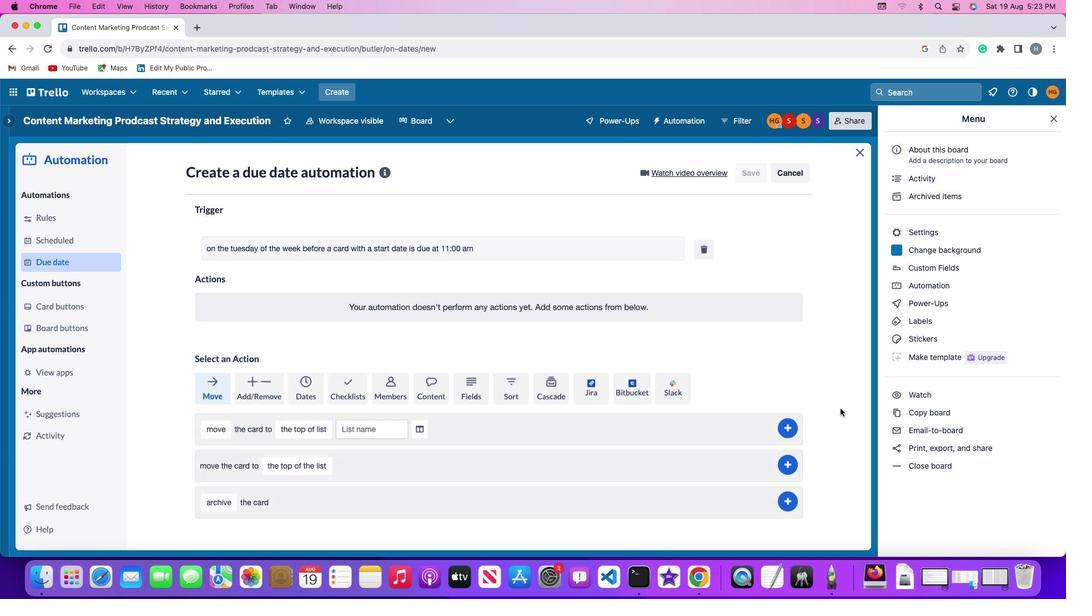 
